 Task: Use Time Lapse Effect in this video Movie B.mp4
Action: Mouse pressed left at (269, 100)
Screenshot: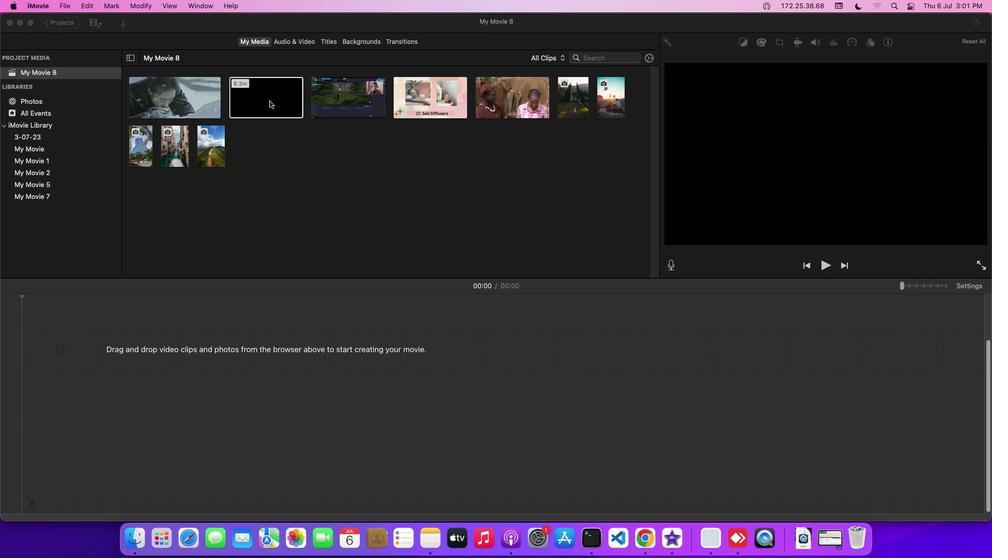 
Action: Mouse moved to (287, 47)
Screenshot: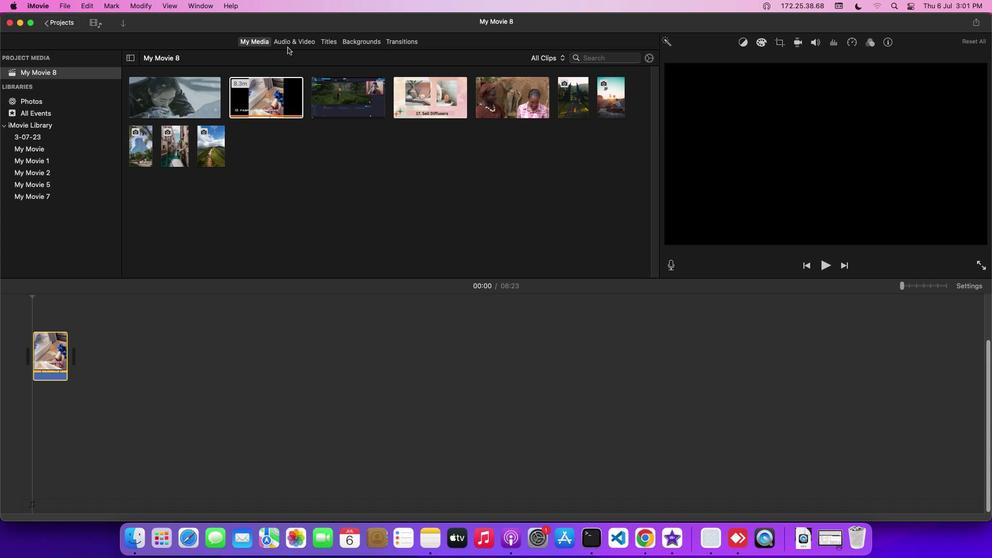 
Action: Mouse pressed left at (287, 47)
Screenshot: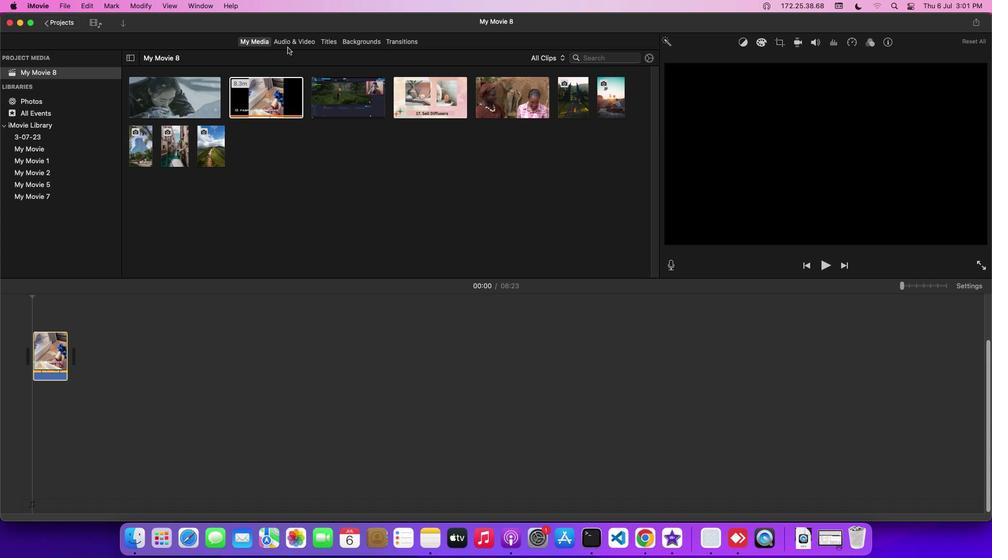 
Action: Mouse moved to (292, 43)
Screenshot: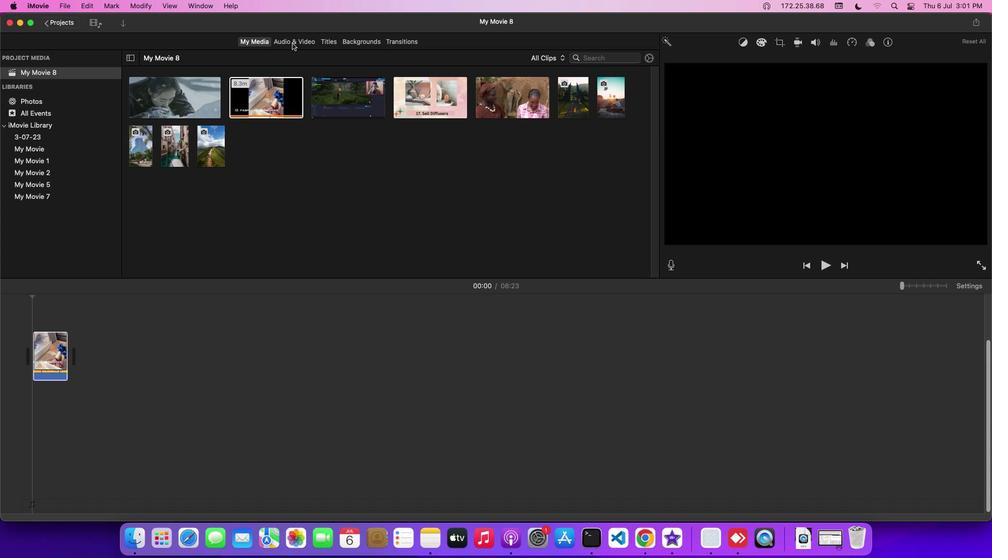 
Action: Mouse pressed left at (292, 43)
Screenshot: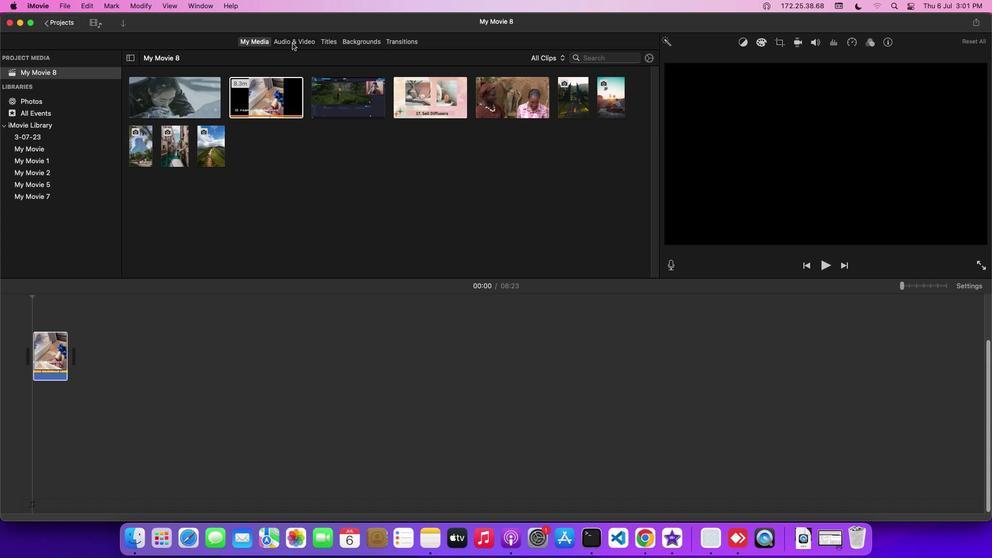 
Action: Mouse moved to (64, 94)
Screenshot: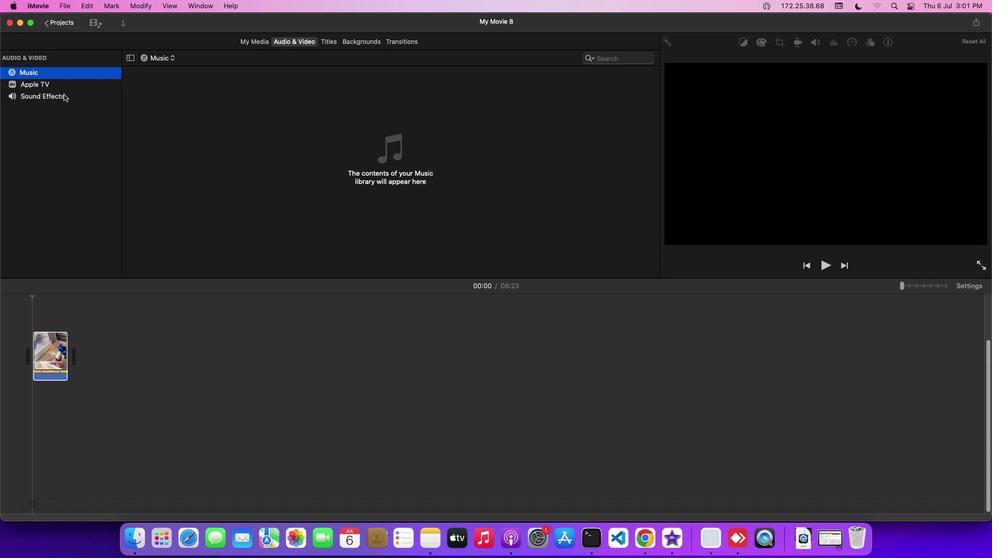 
Action: Mouse pressed left at (64, 94)
Screenshot: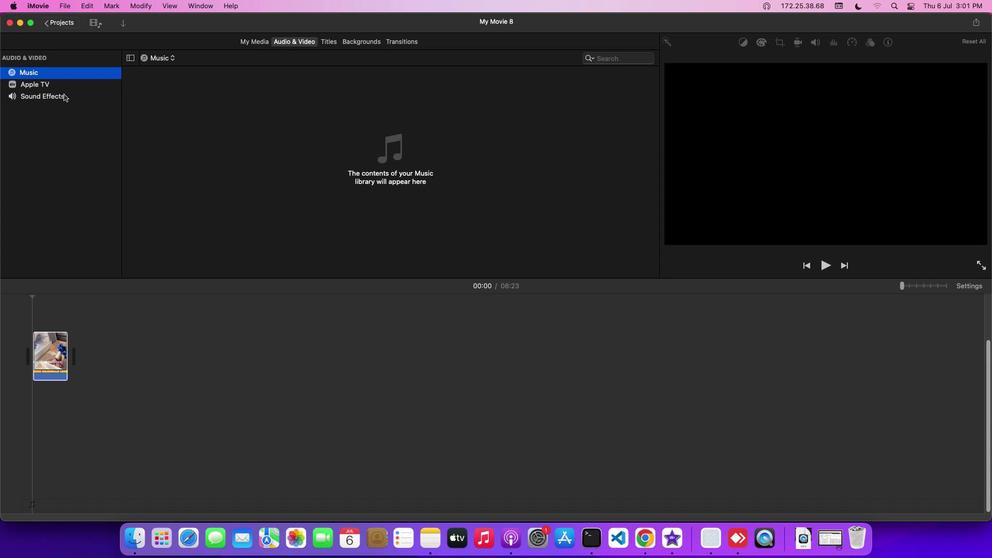 
Action: Mouse moved to (205, 172)
Screenshot: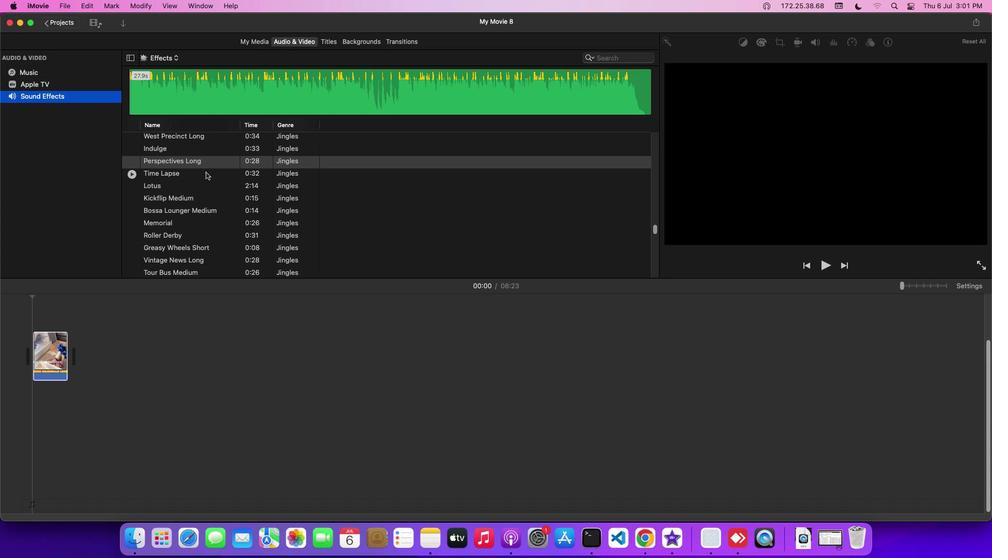 
Action: Mouse pressed left at (205, 172)
Screenshot: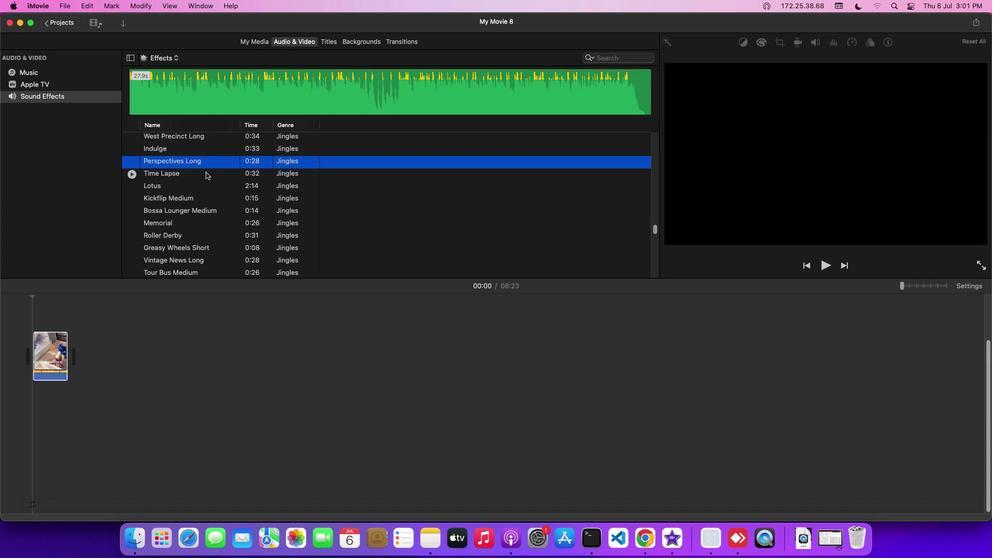 
Action: Mouse moved to (221, 175)
Screenshot: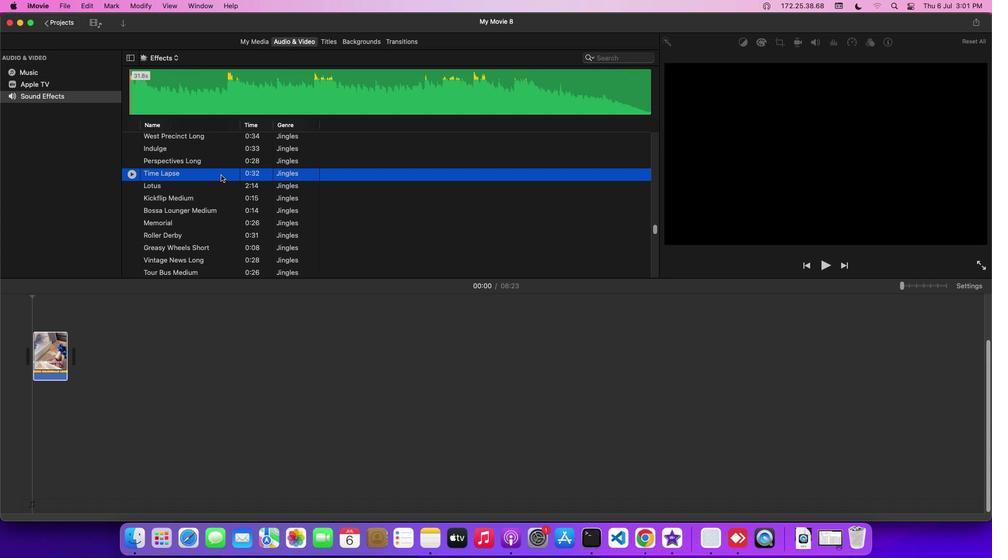
Action: Mouse pressed left at (221, 175)
Screenshot: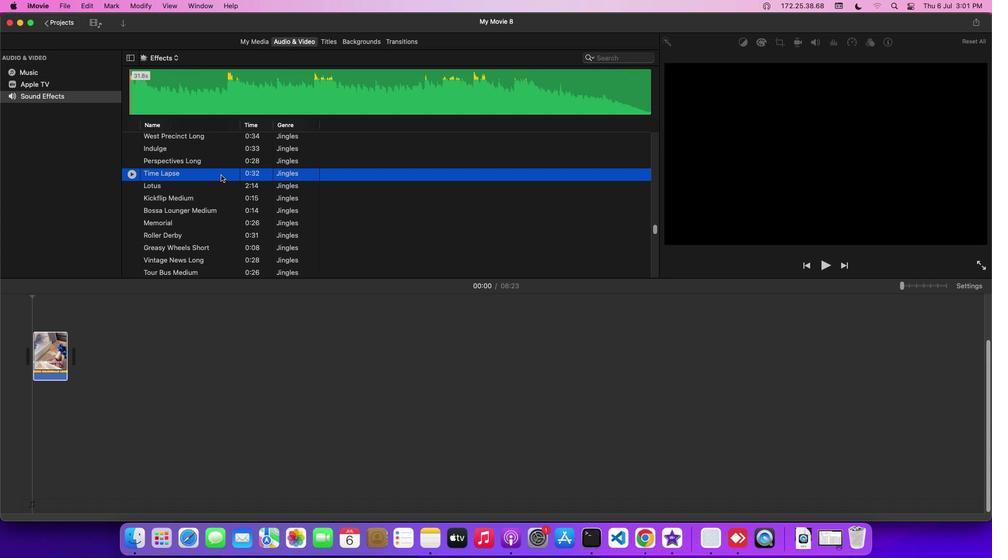 
Action: Mouse moved to (192, 392)
Screenshot: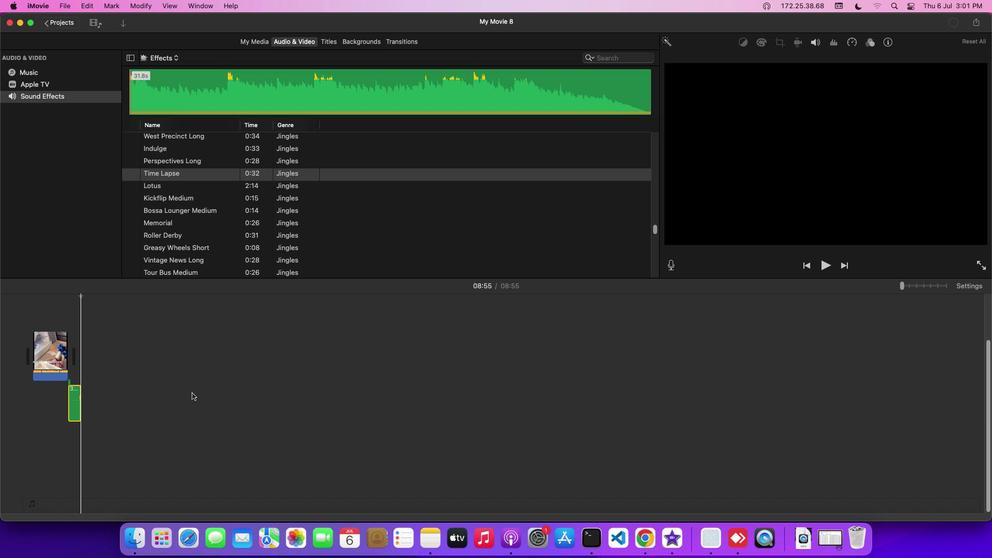 
